 Task: Look for properties with any number of bathrooms.
Action: Mouse pressed left at (1046, 122)
Screenshot: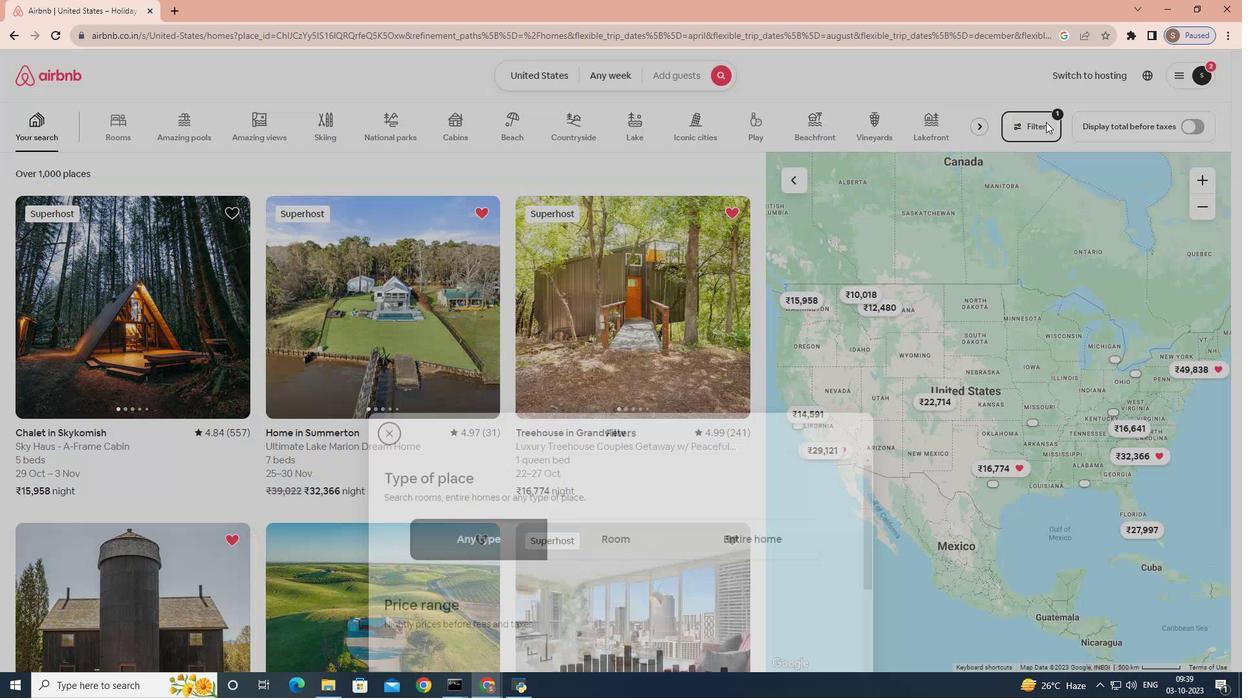 
Action: Mouse moved to (787, 205)
Screenshot: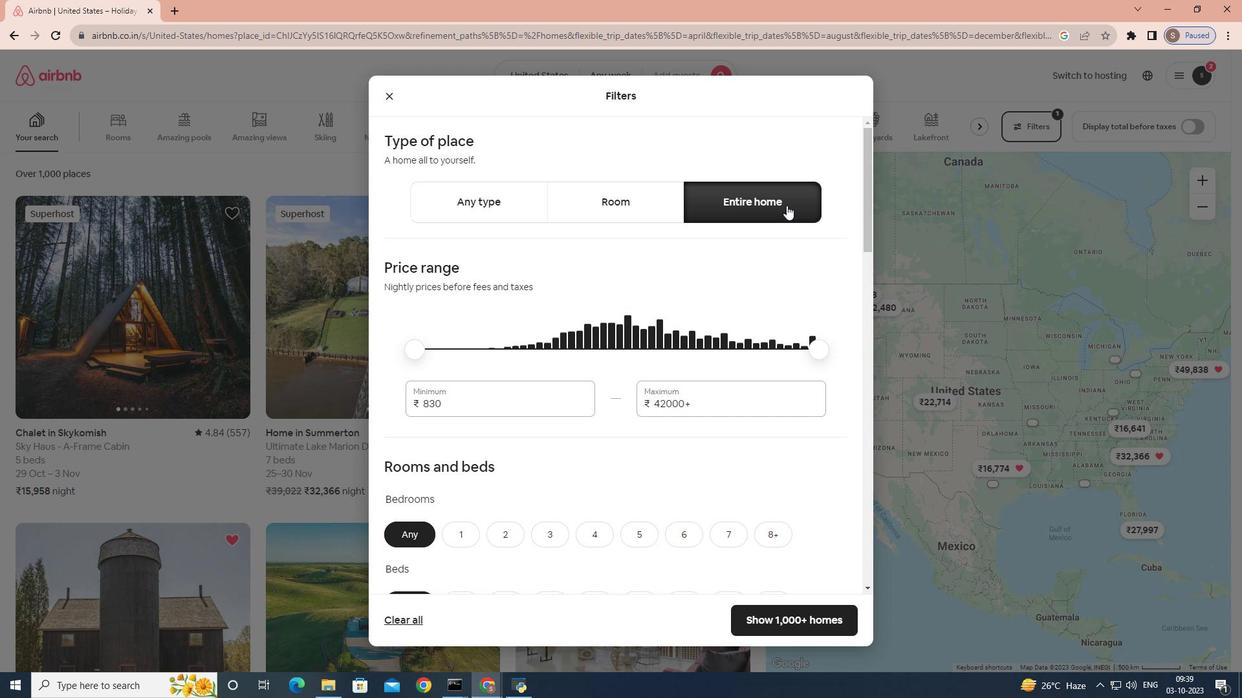 
Action: Mouse pressed left at (787, 205)
Screenshot: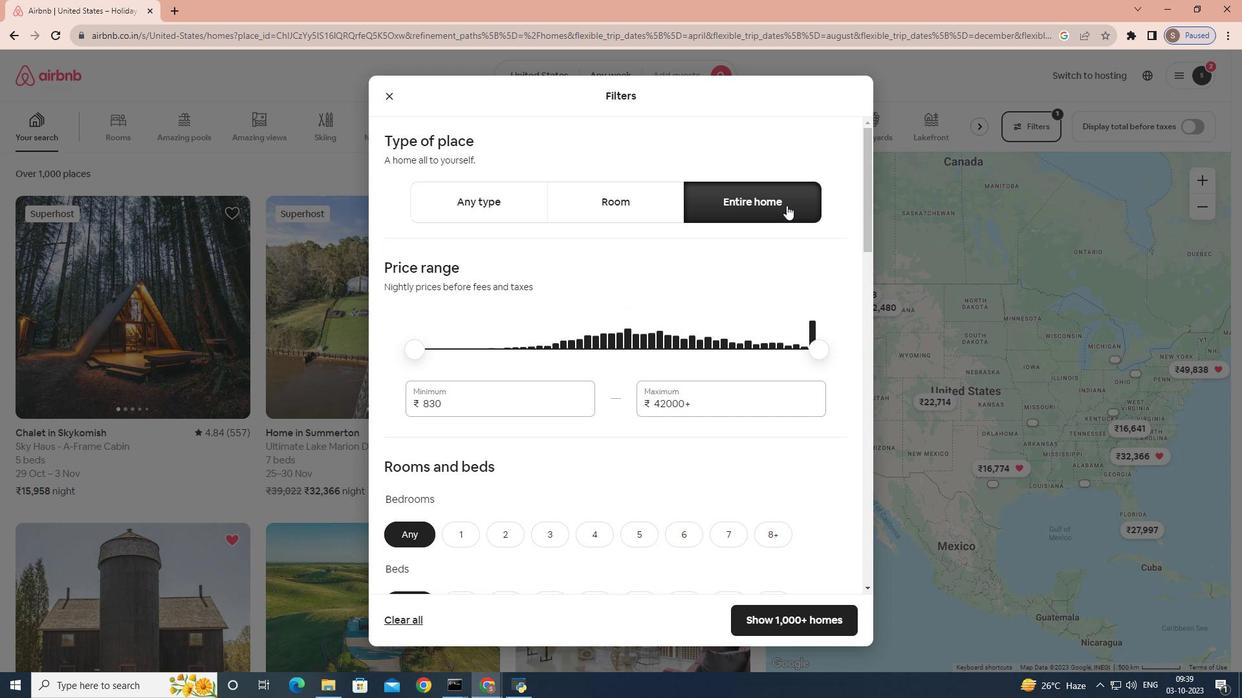 
Action: Mouse moved to (763, 223)
Screenshot: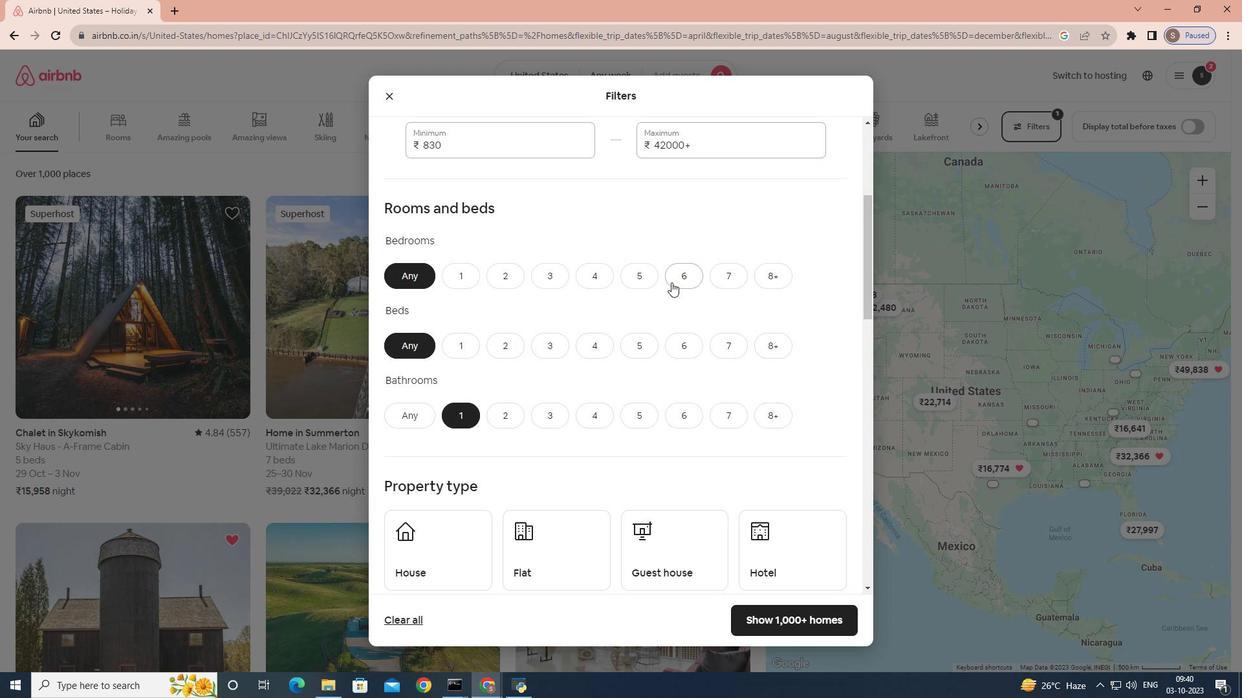 
Action: Mouse scrolled (763, 222) with delta (0, 0)
Screenshot: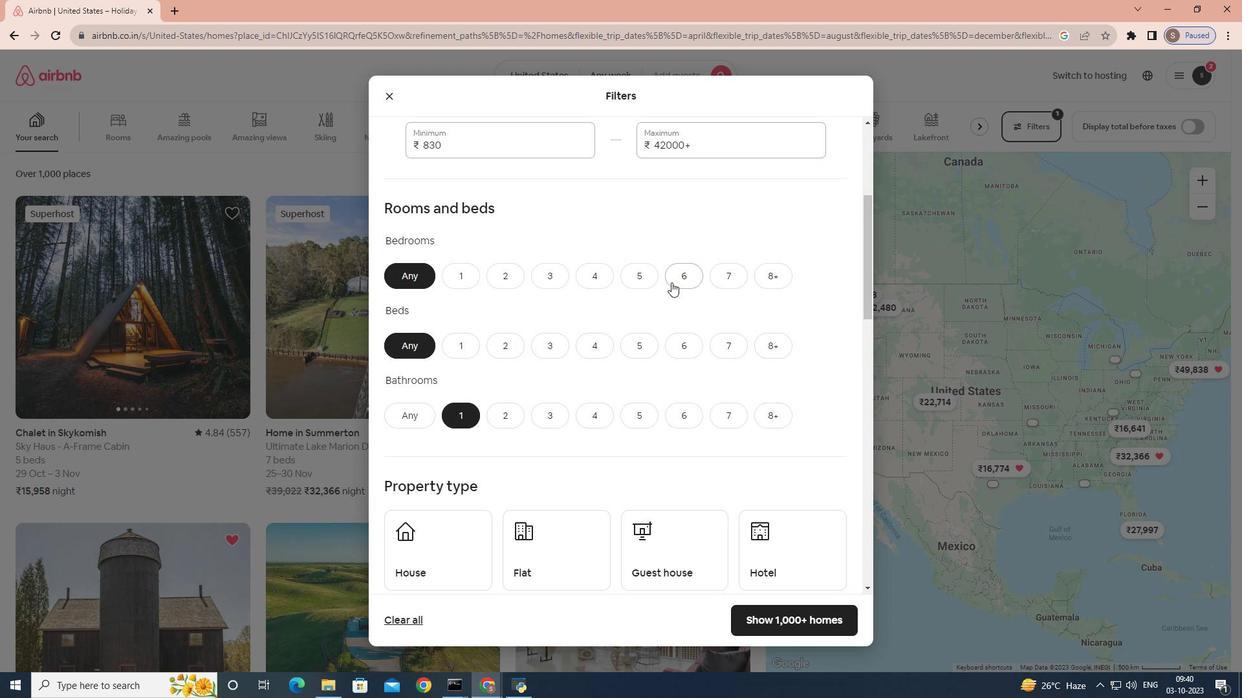 
Action: Mouse moved to (734, 245)
Screenshot: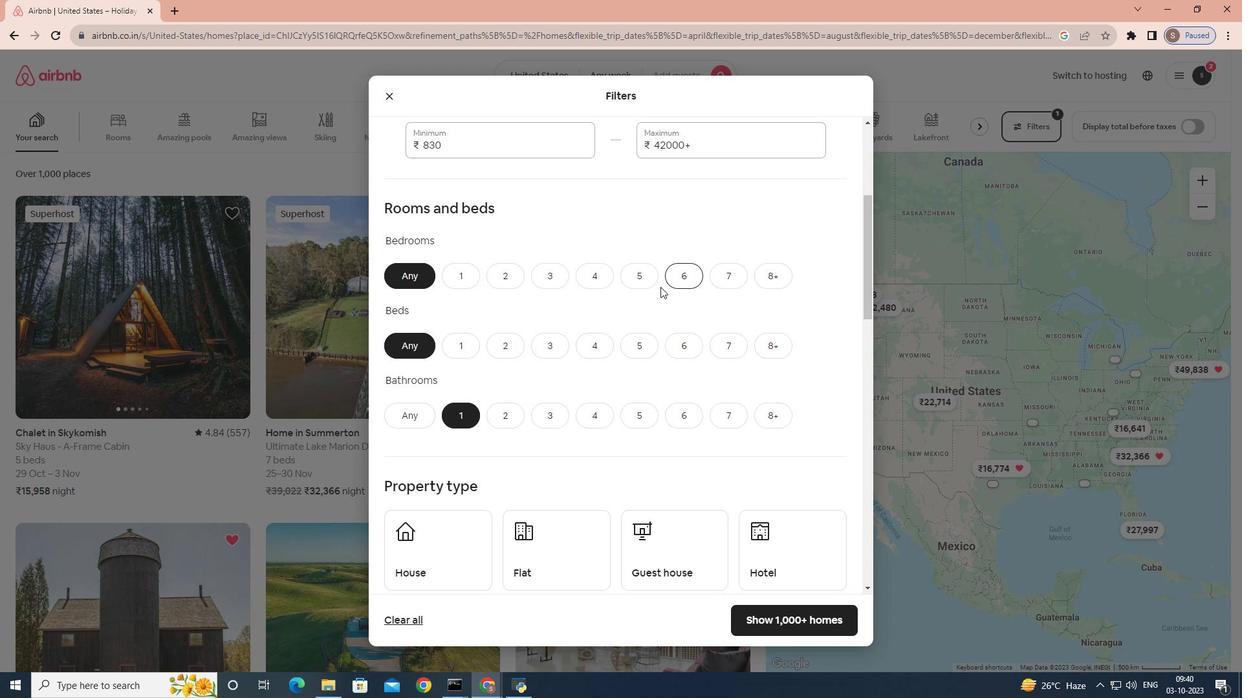 
Action: Mouse scrolled (734, 245) with delta (0, 0)
Screenshot: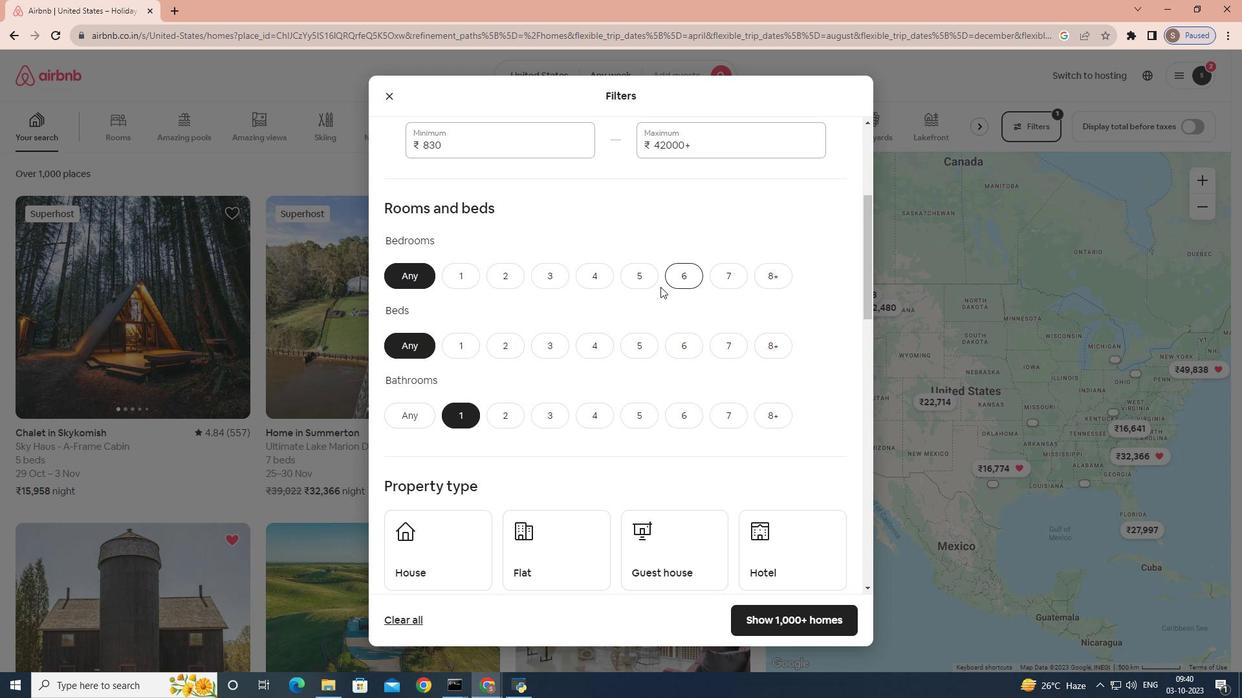 
Action: Mouse moved to (722, 254)
Screenshot: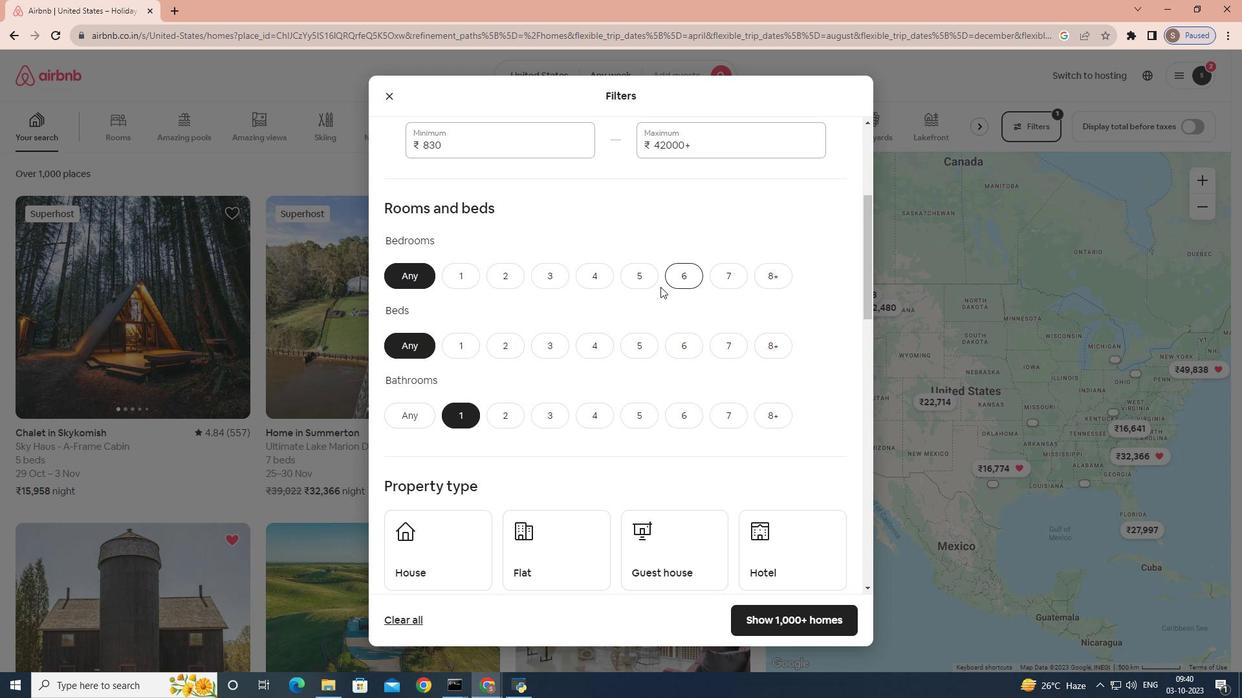
Action: Mouse scrolled (722, 253) with delta (0, 0)
Screenshot: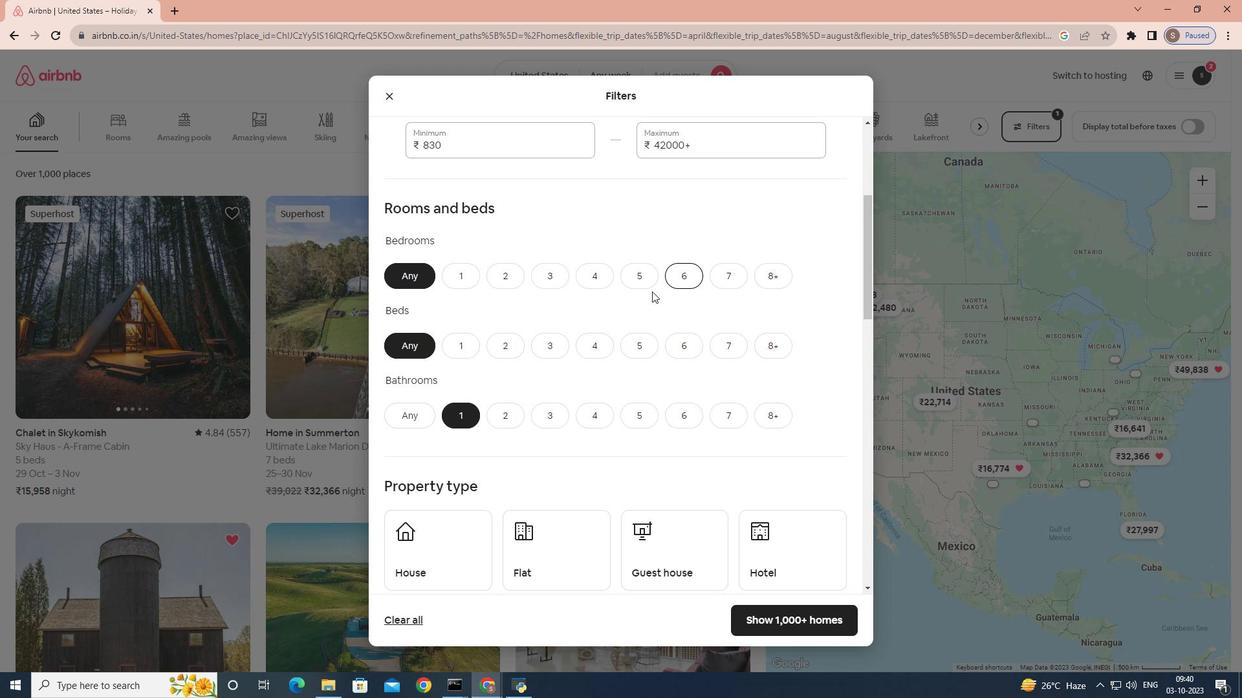 
Action: Mouse moved to (714, 262)
Screenshot: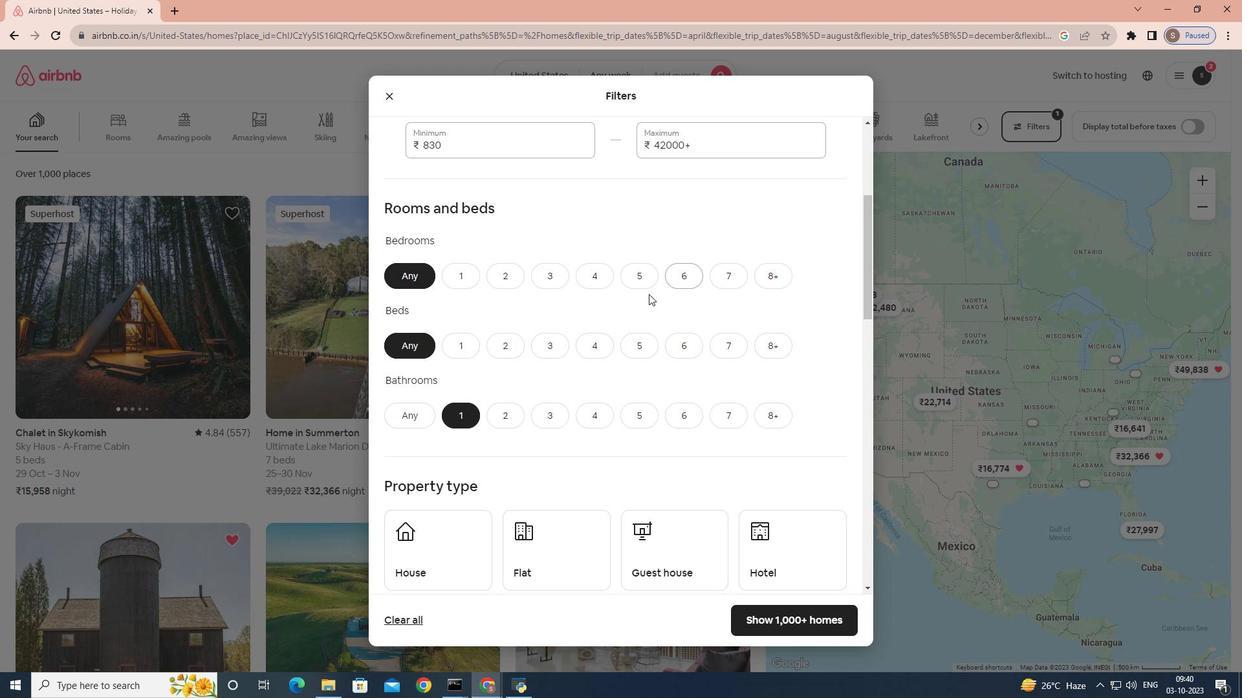 
Action: Mouse scrolled (714, 261) with delta (0, 0)
Screenshot: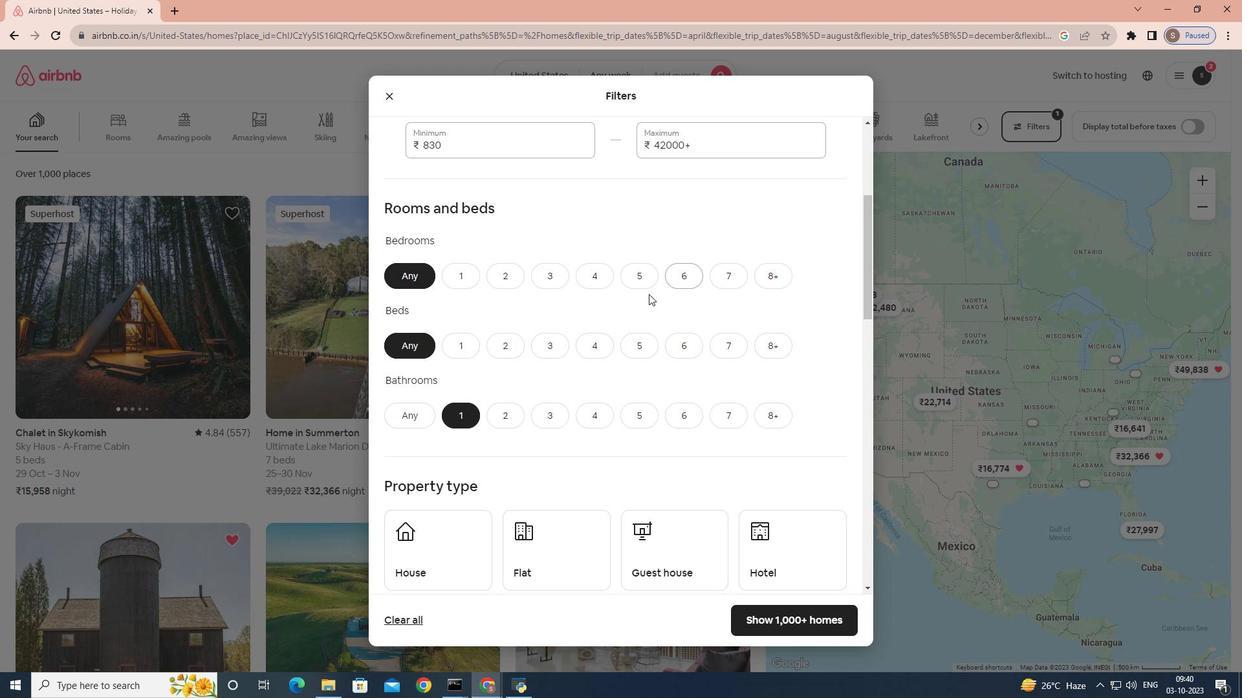
Action: Mouse moved to (648, 294)
Screenshot: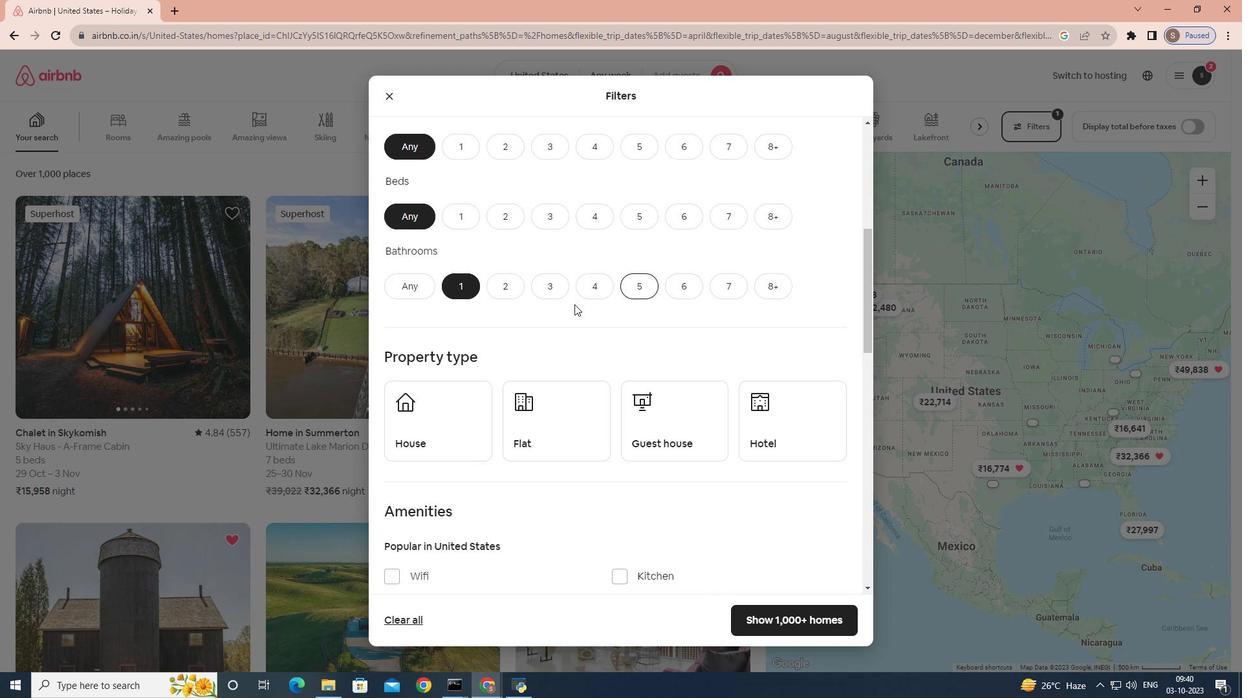
Action: Mouse scrolled (648, 293) with delta (0, 0)
Screenshot: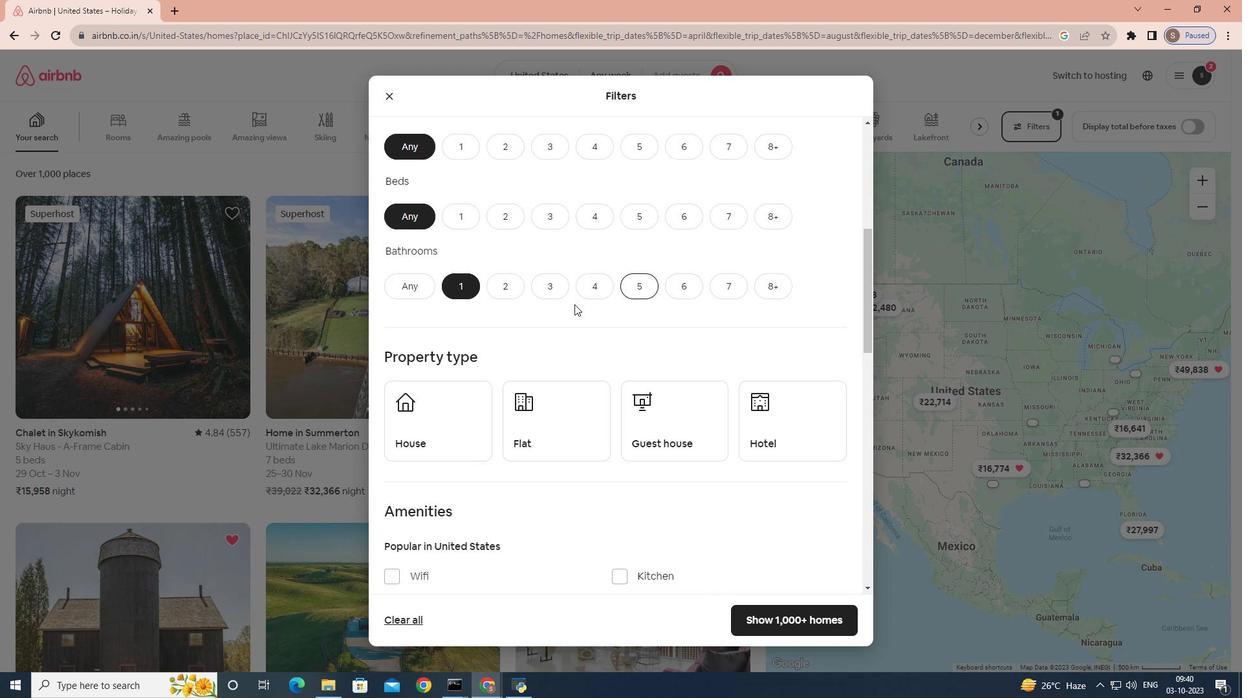 
Action: Mouse scrolled (648, 293) with delta (0, 0)
Screenshot: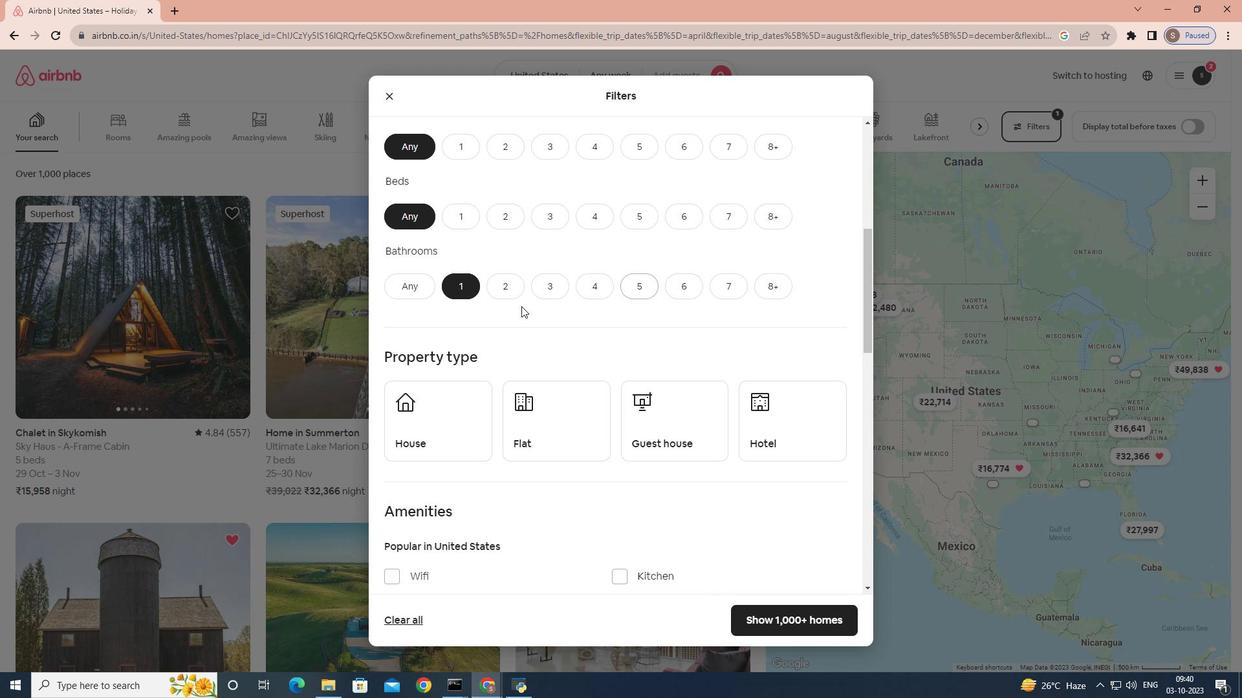 
Action: Mouse moved to (411, 287)
Screenshot: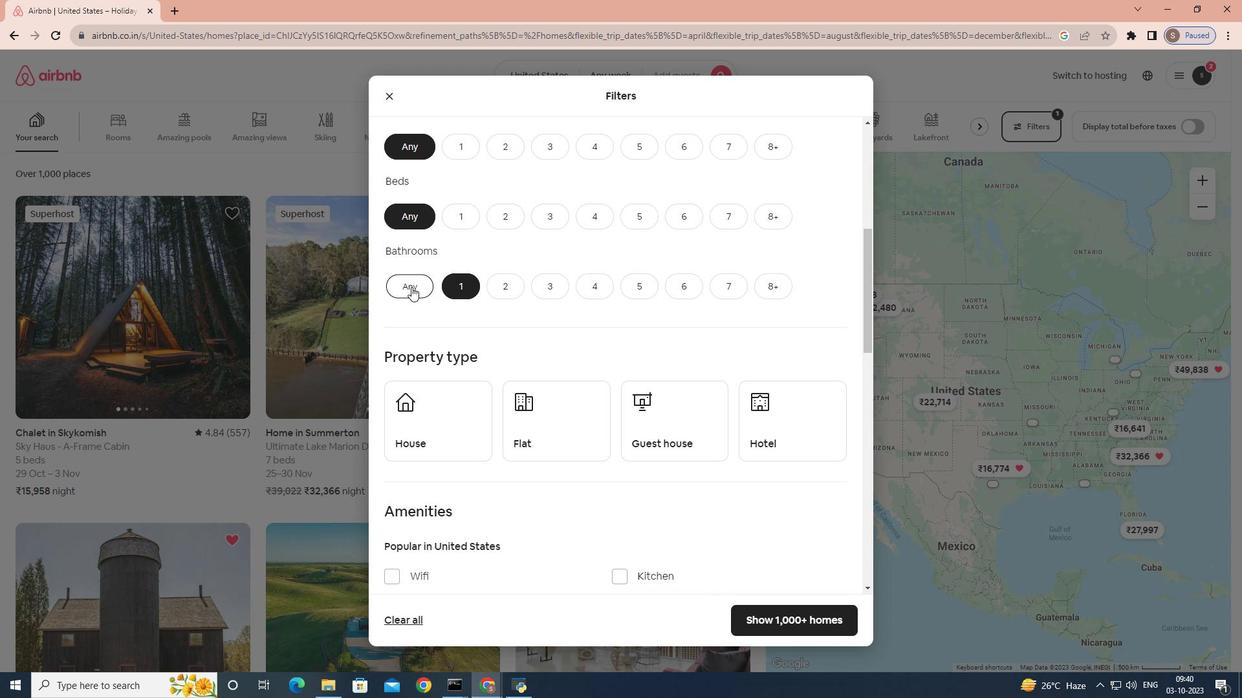 
Action: Mouse pressed left at (411, 287)
Screenshot: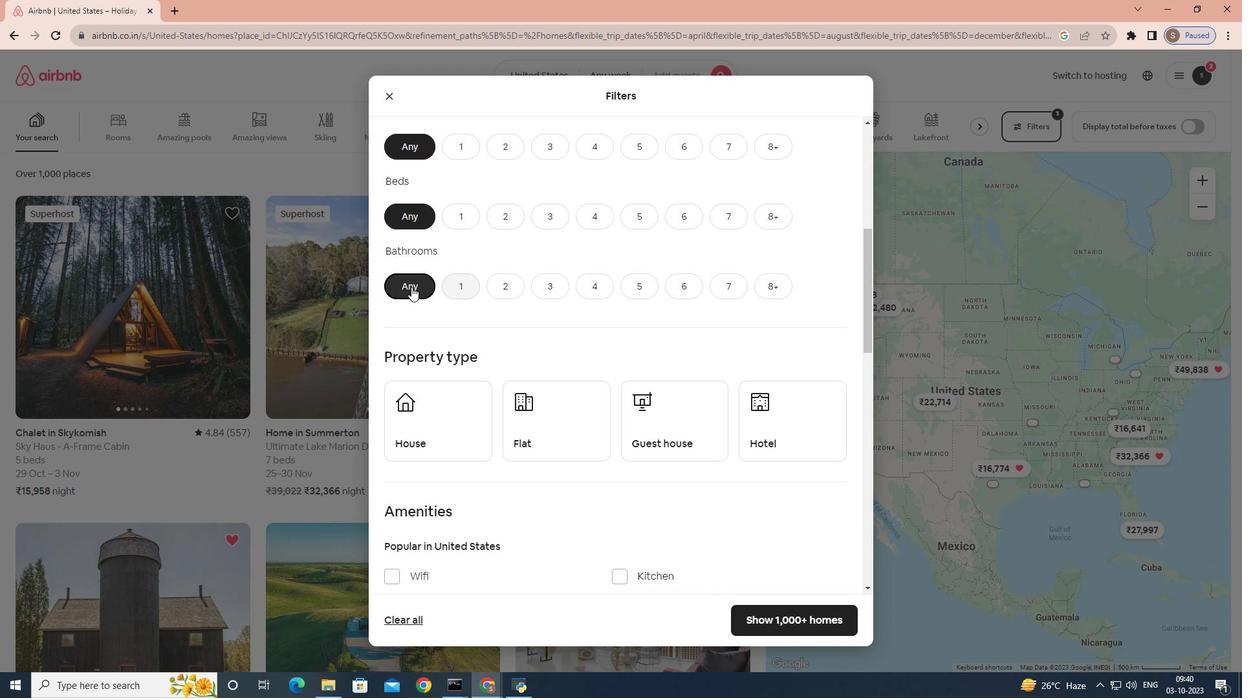 
Action: Mouse moved to (767, 618)
Screenshot: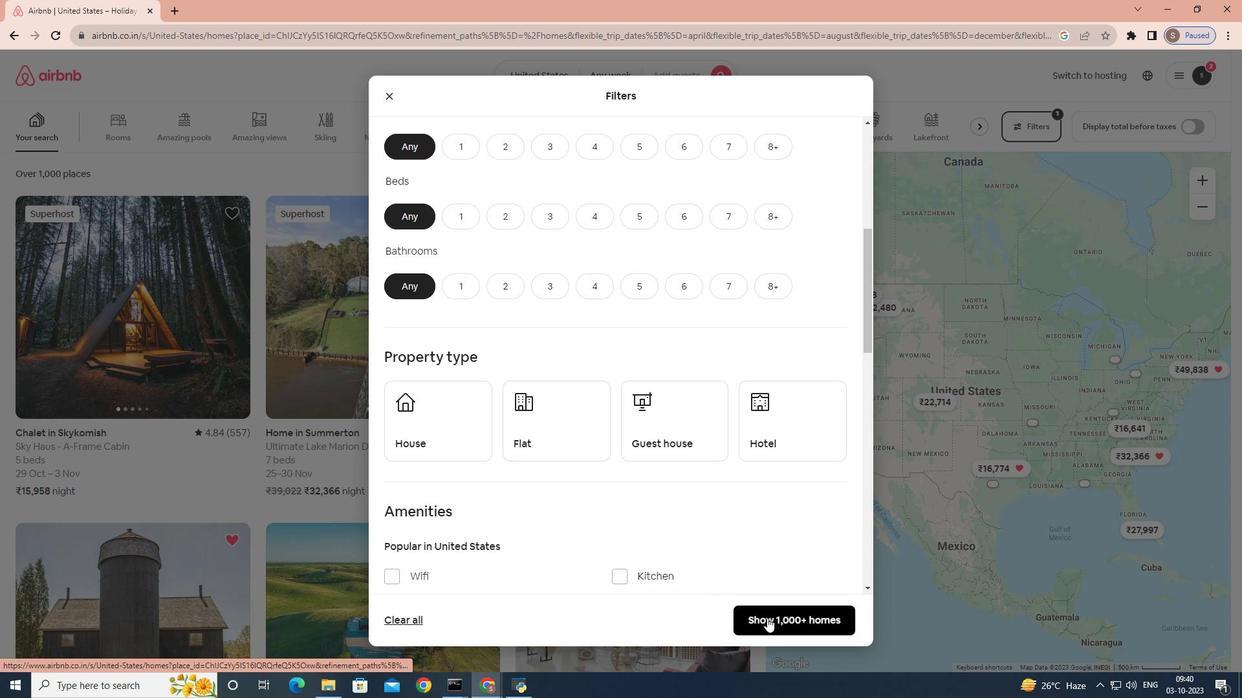 
Action: Mouse pressed left at (767, 618)
Screenshot: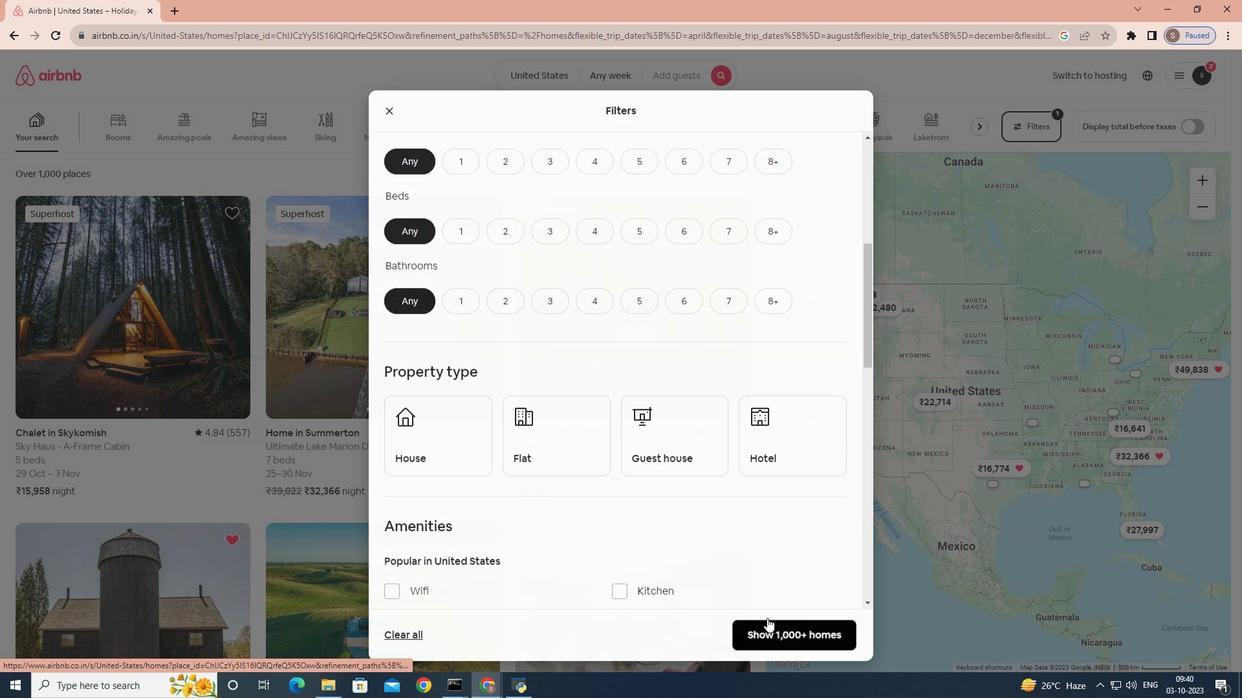 
